 Task: Block the email address 'info@pixelsparty.com' in Outlook's Junk Email settings.
Action: Mouse moved to (121, 78)
Screenshot: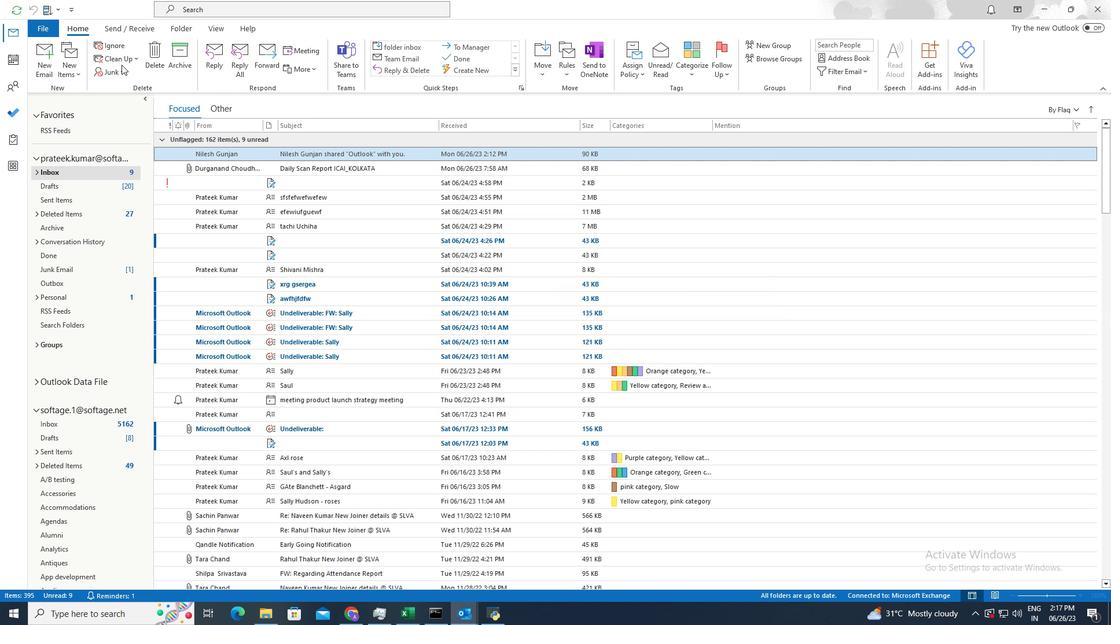 
Action: Mouse pressed left at (121, 78)
Screenshot: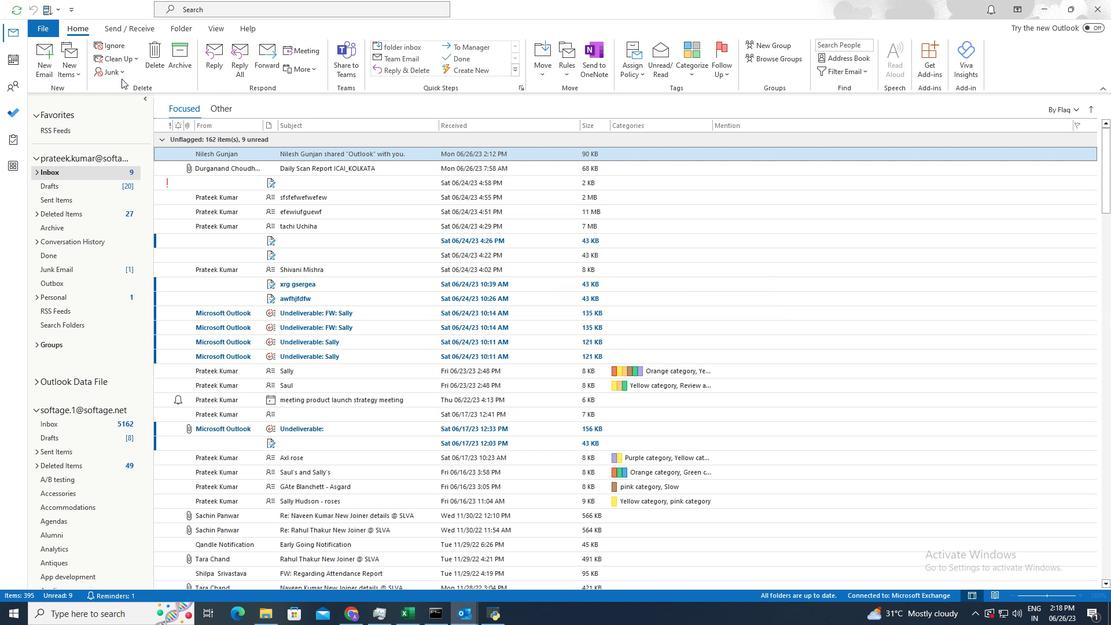 
Action: Mouse moved to (116, 71)
Screenshot: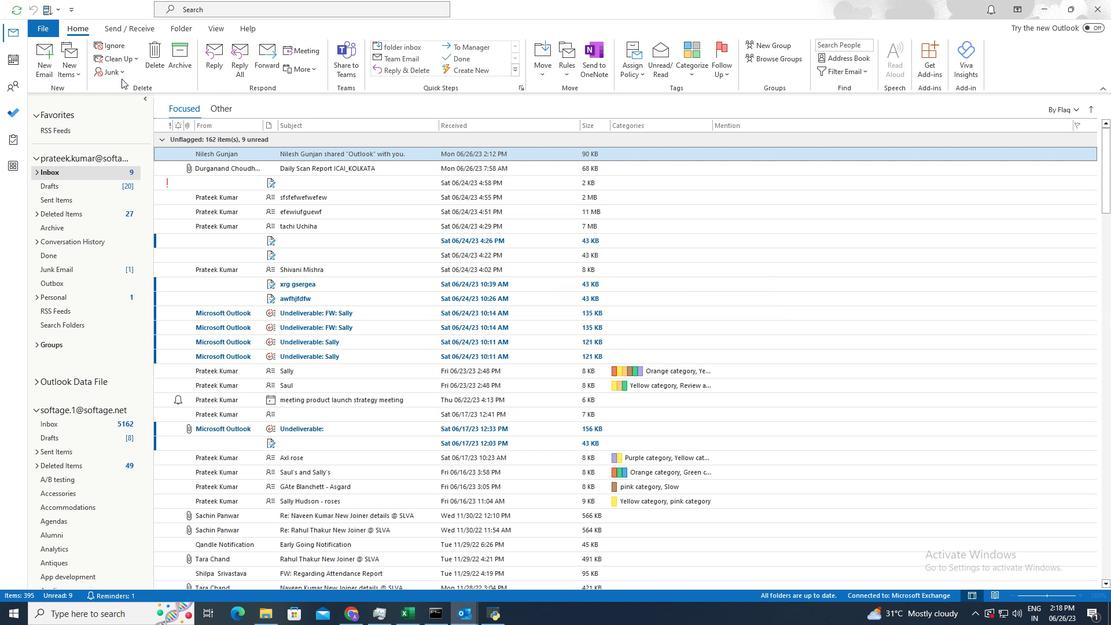 
Action: Mouse pressed left at (116, 71)
Screenshot: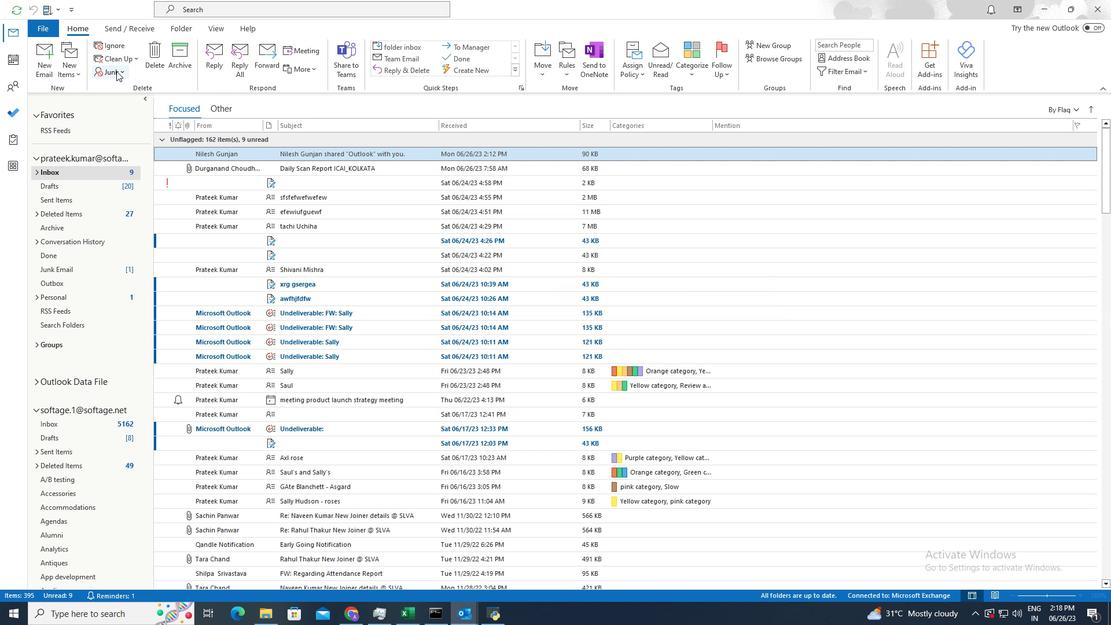 
Action: Mouse moved to (154, 169)
Screenshot: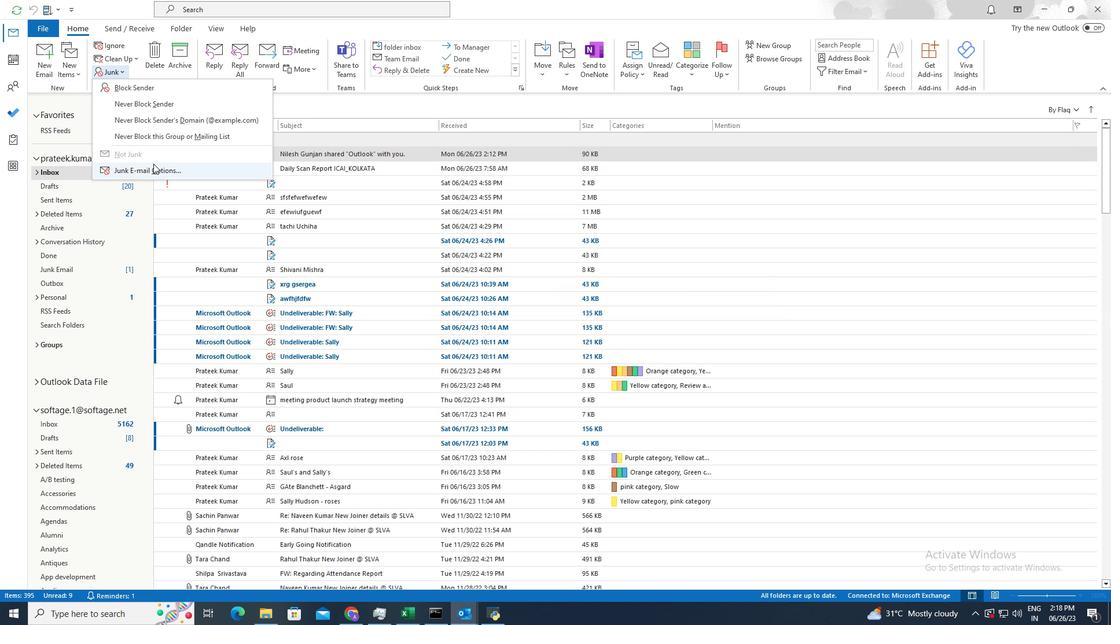 
Action: Mouse pressed left at (154, 169)
Screenshot: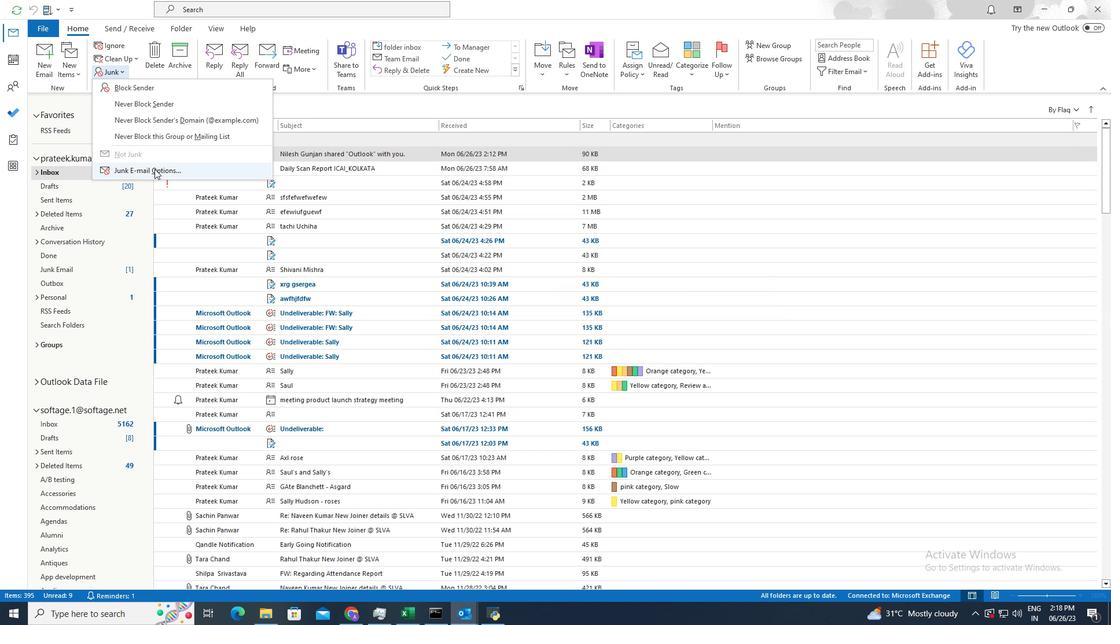 
Action: Mouse moved to (577, 181)
Screenshot: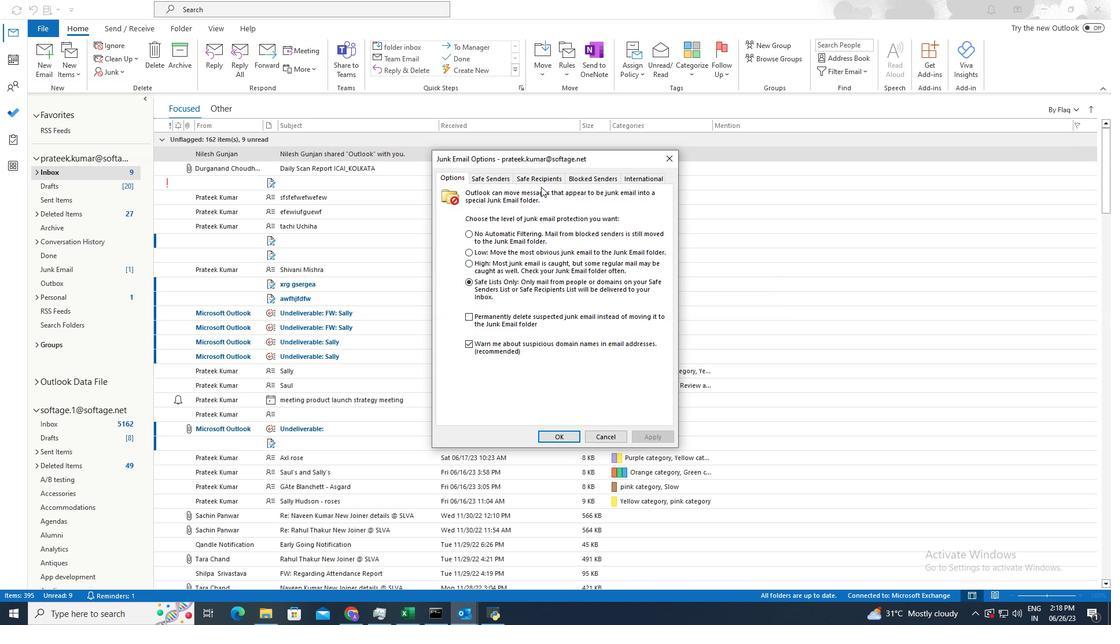 
Action: Mouse pressed left at (577, 181)
Screenshot: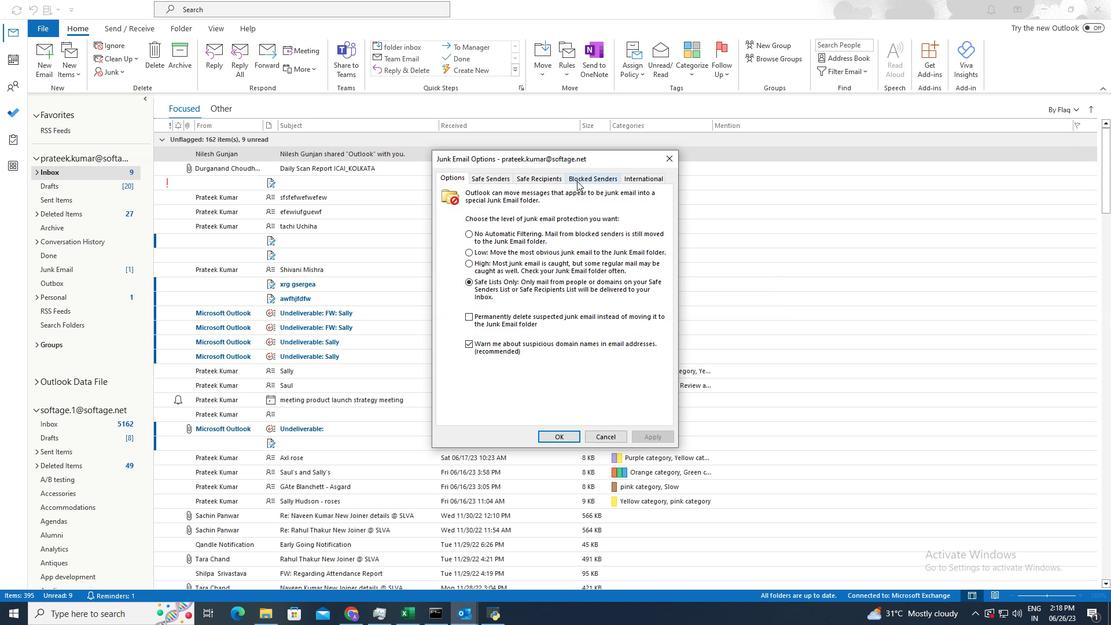 
Action: Mouse moved to (626, 222)
Screenshot: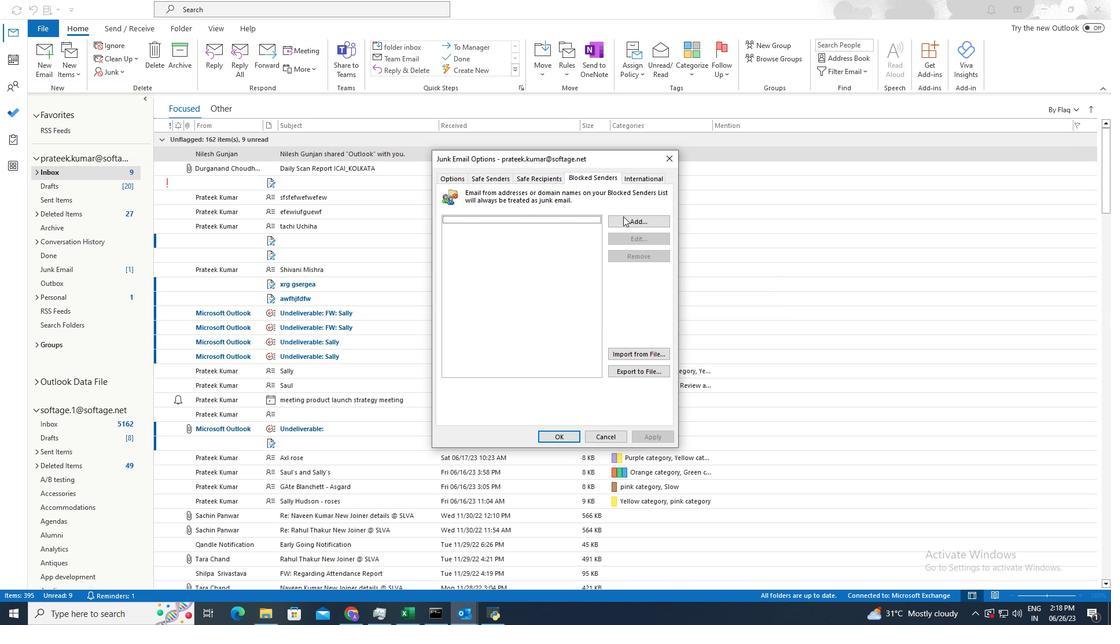 
Action: Mouse pressed left at (626, 222)
Screenshot: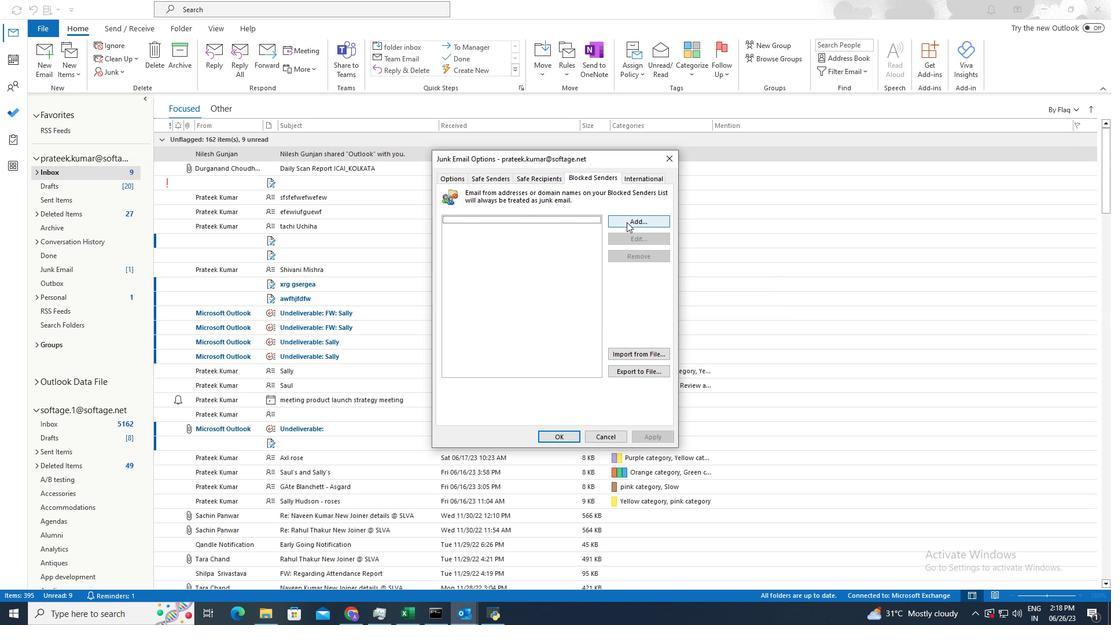 
Action: Mouse moved to (626, 222)
Screenshot: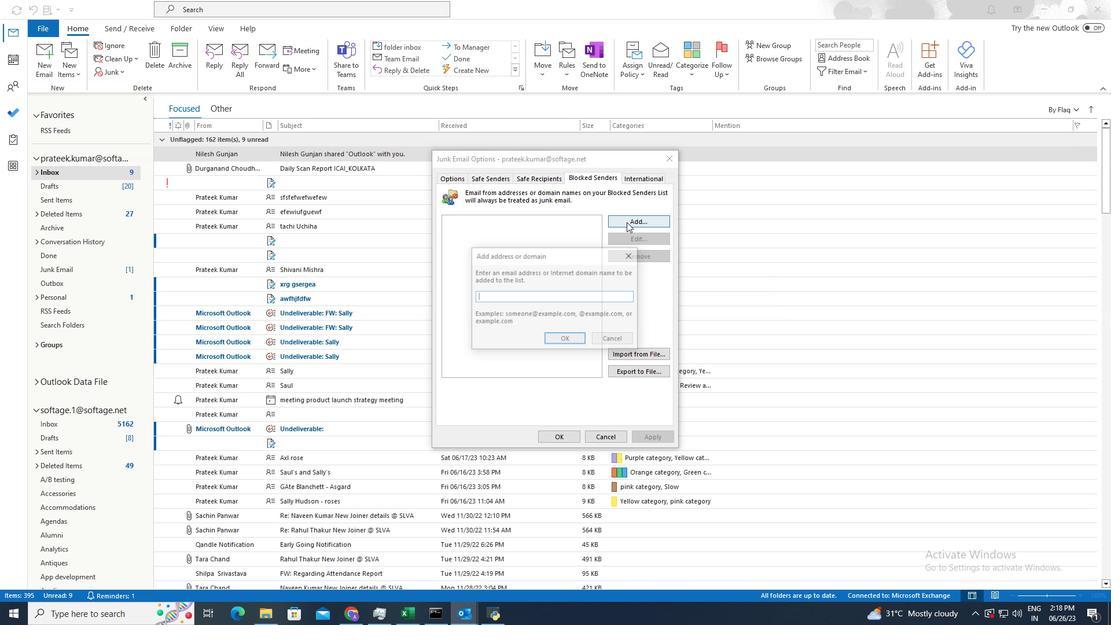 
Action: Key pressed info<Key.shift>@pi
Screenshot: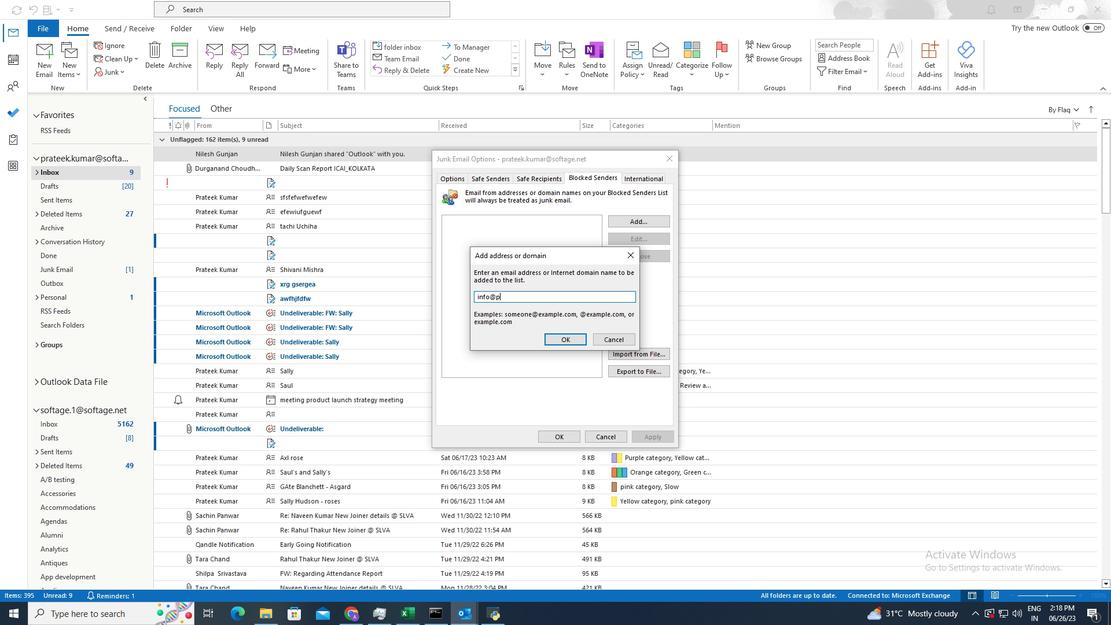 
Action: Mouse moved to (626, 222)
Screenshot: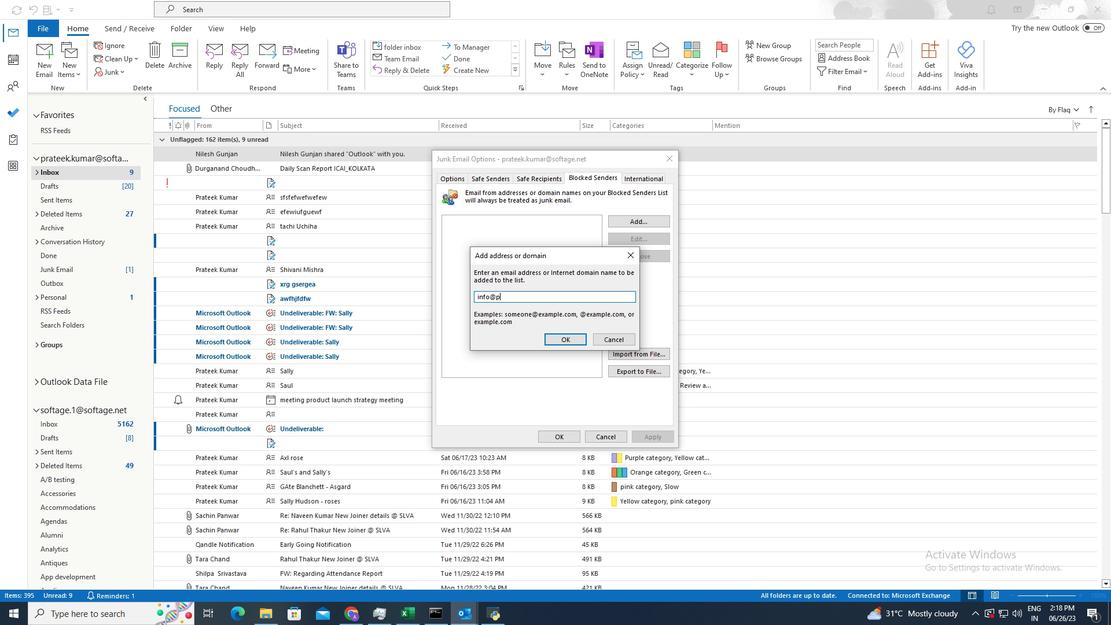 
Action: Key pressed xelsparty.com
Screenshot: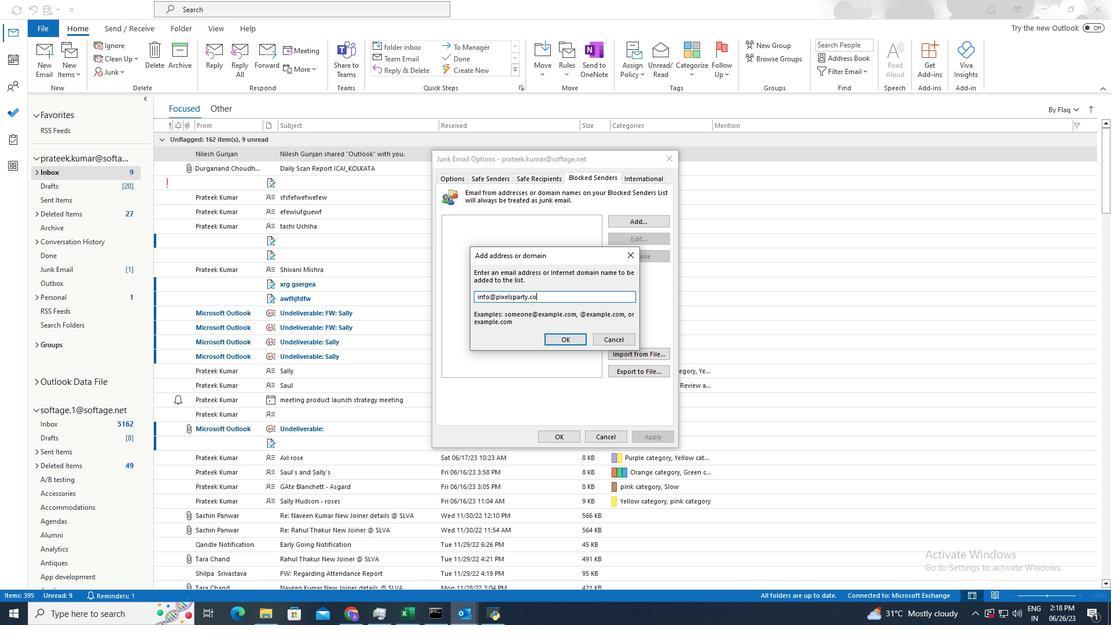 
Action: Mouse moved to (559, 339)
Screenshot: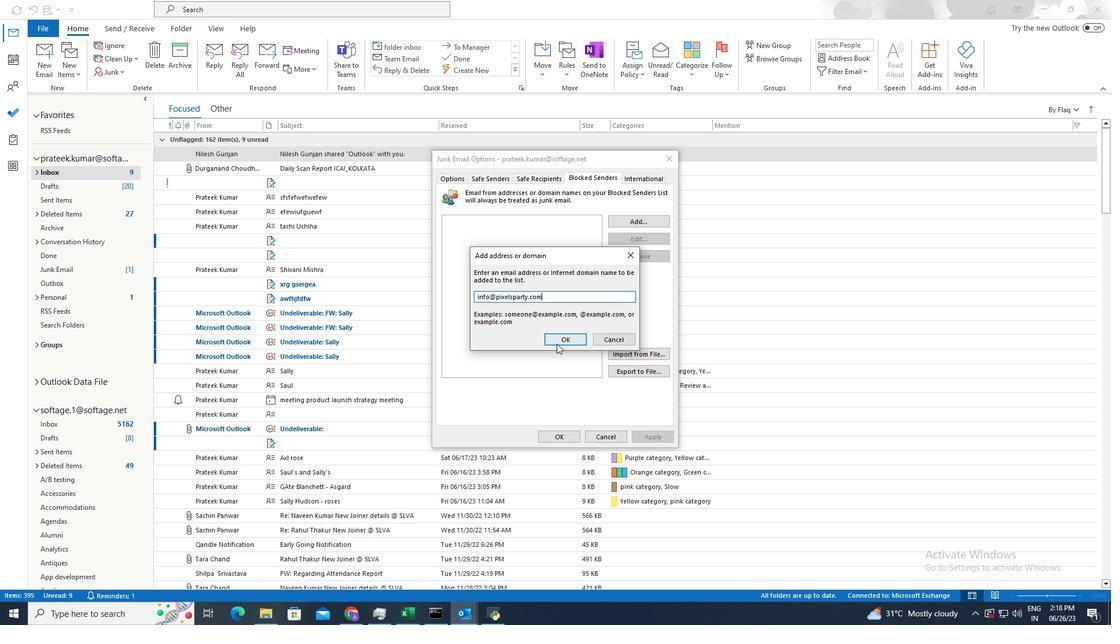 
Action: Mouse pressed left at (559, 339)
Screenshot: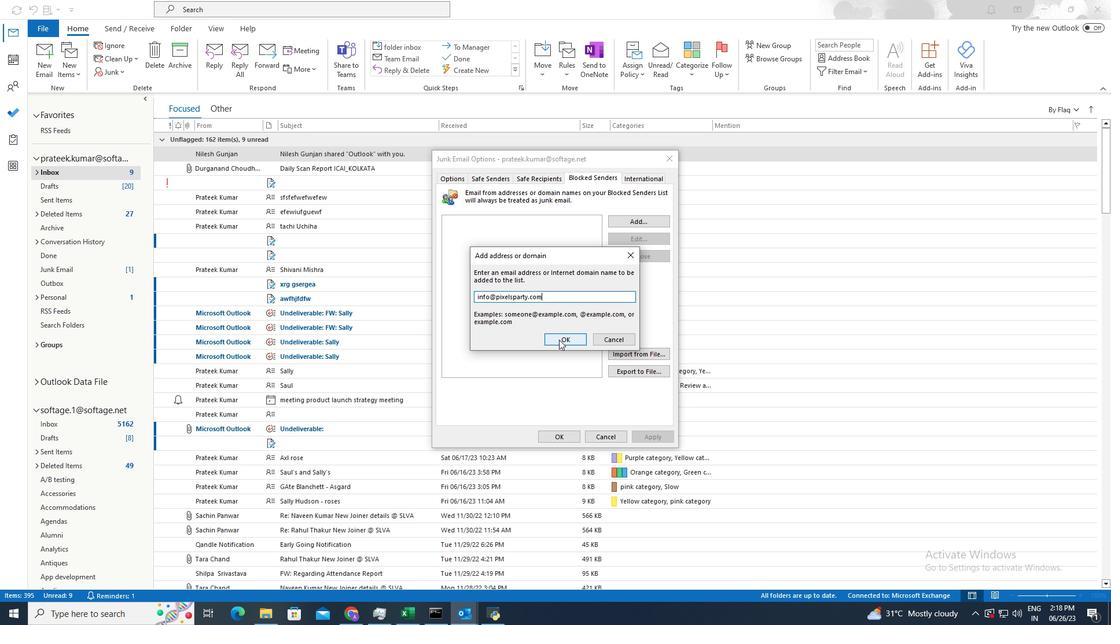 
Action: Mouse moved to (523, 221)
Screenshot: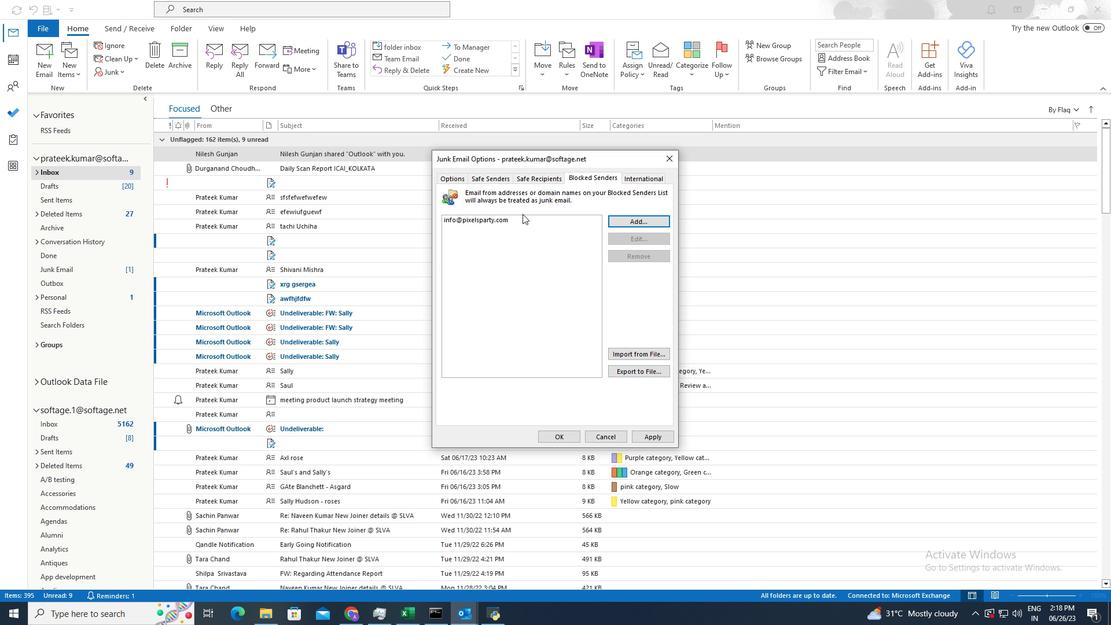 
Action: Mouse pressed left at (523, 221)
Screenshot: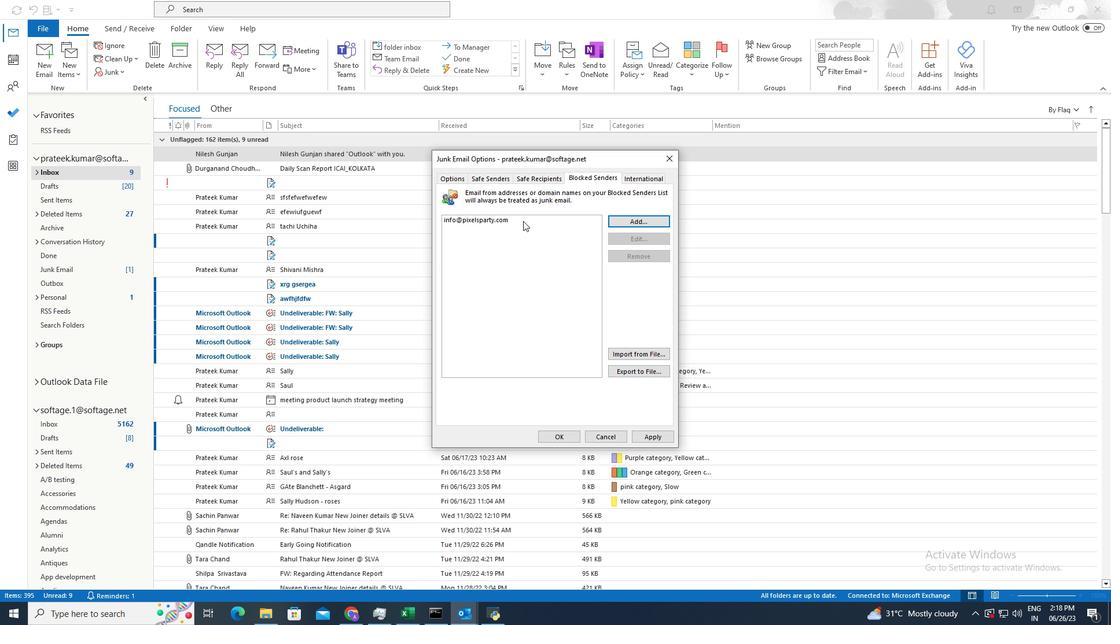 
Action: Mouse moved to (639, 372)
Screenshot: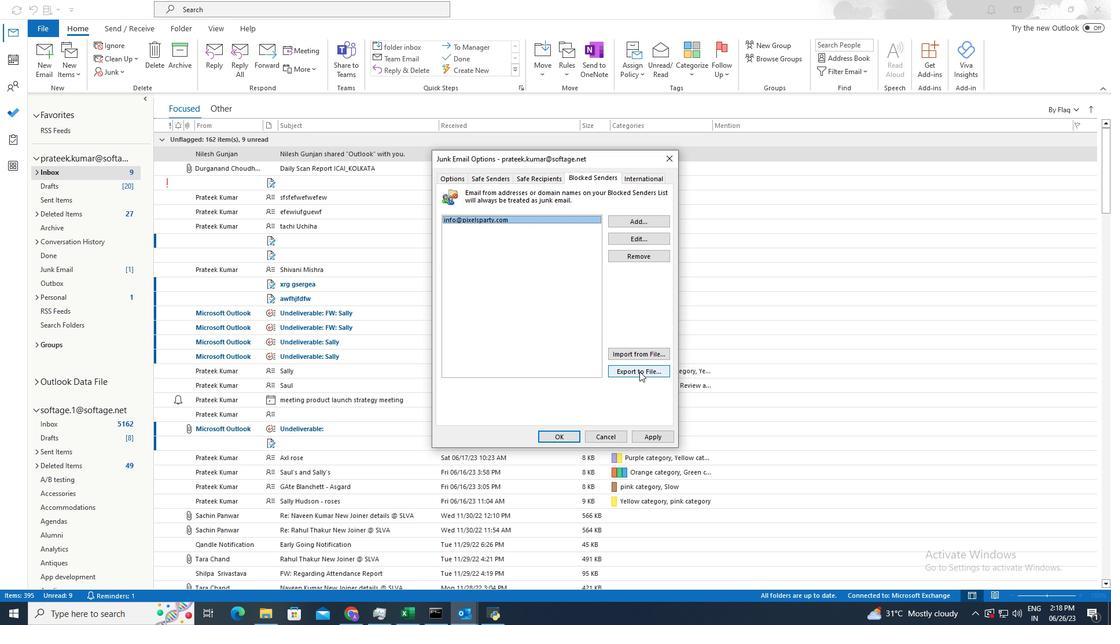 
Action: Mouse pressed left at (639, 372)
Screenshot: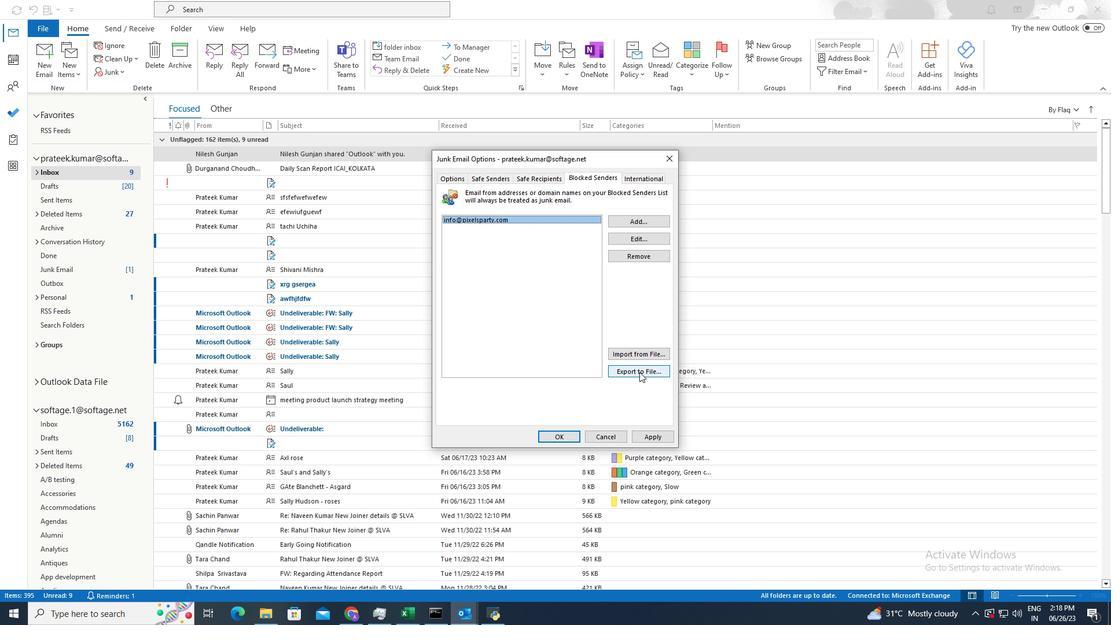 
Action: Mouse moved to (584, 274)
Screenshot: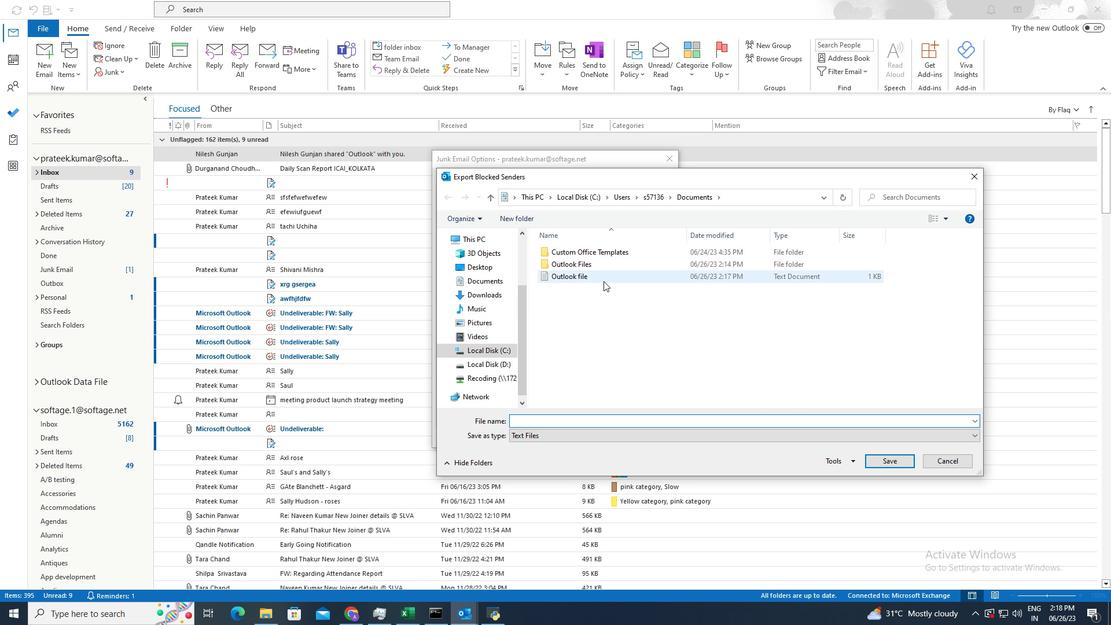 
Action: Mouse pressed left at (584, 274)
Screenshot: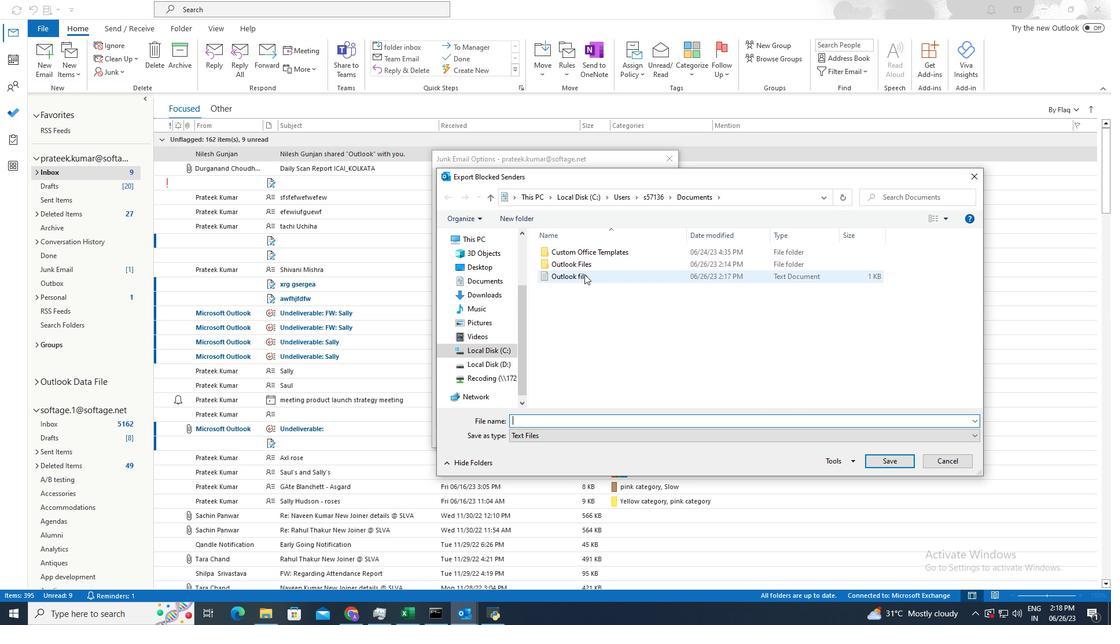 
Action: Mouse moved to (903, 461)
Screenshot: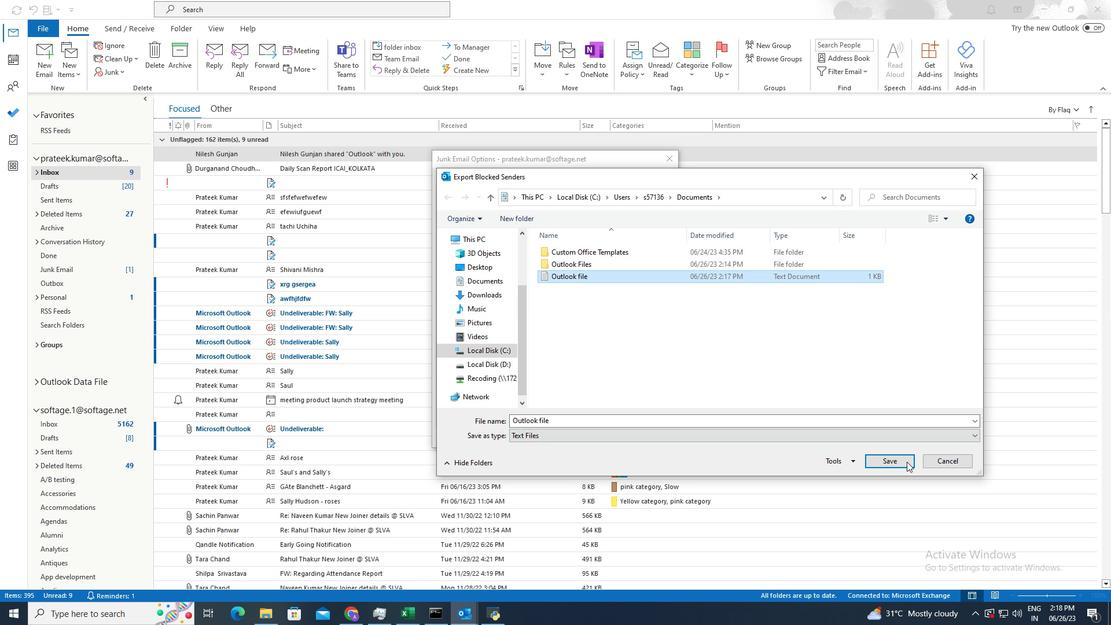 
Action: Mouse pressed left at (903, 461)
Screenshot: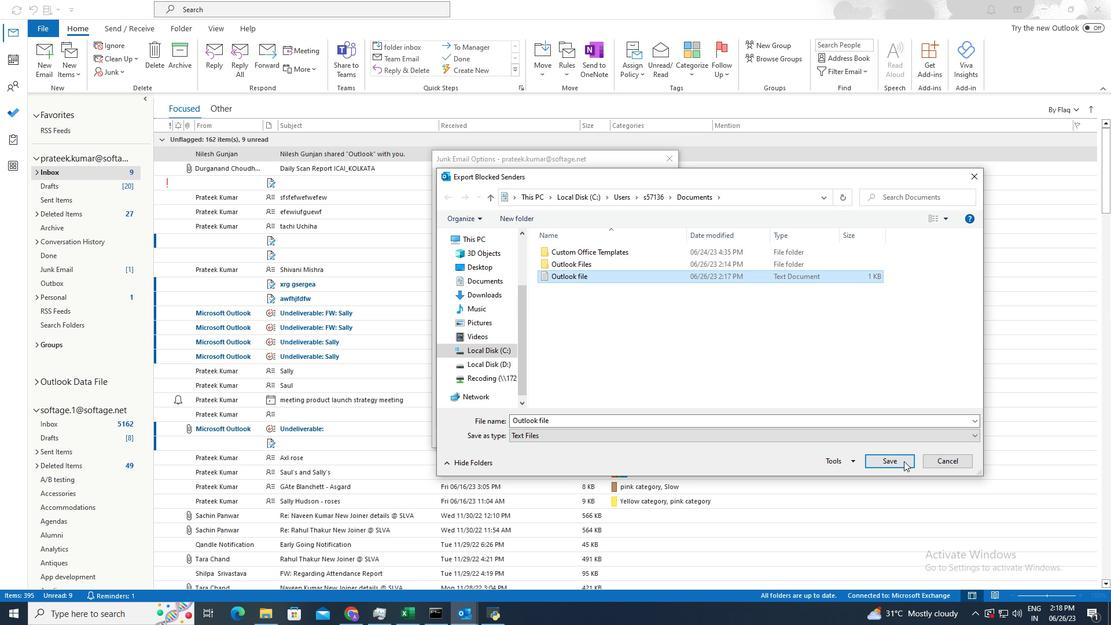 
Action: Mouse moved to (591, 307)
Screenshot: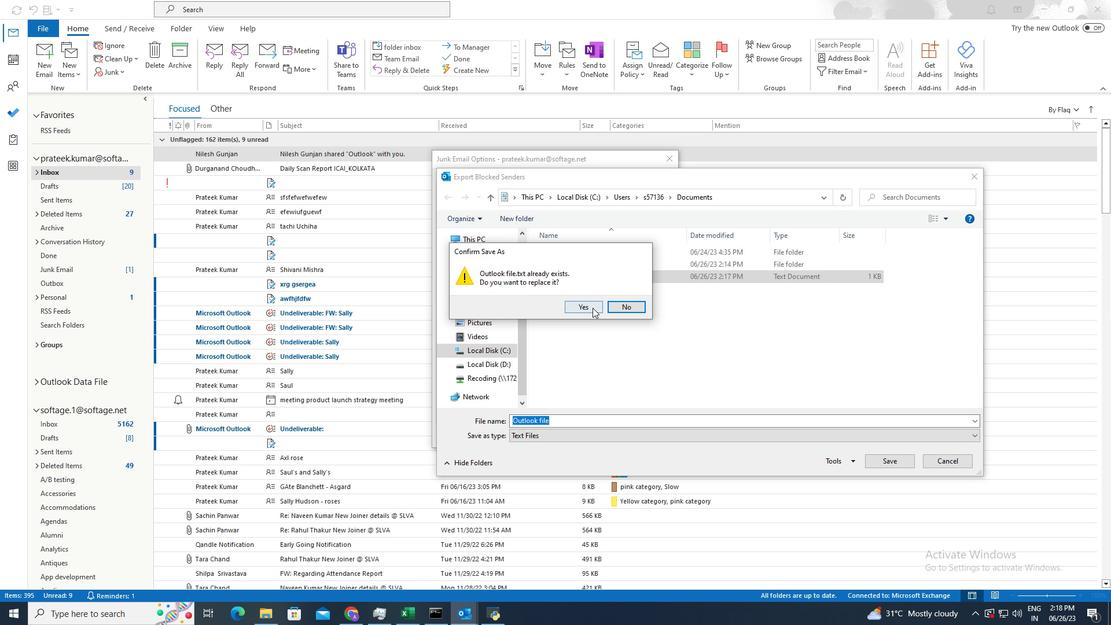 
Action: Mouse pressed left at (591, 307)
Screenshot: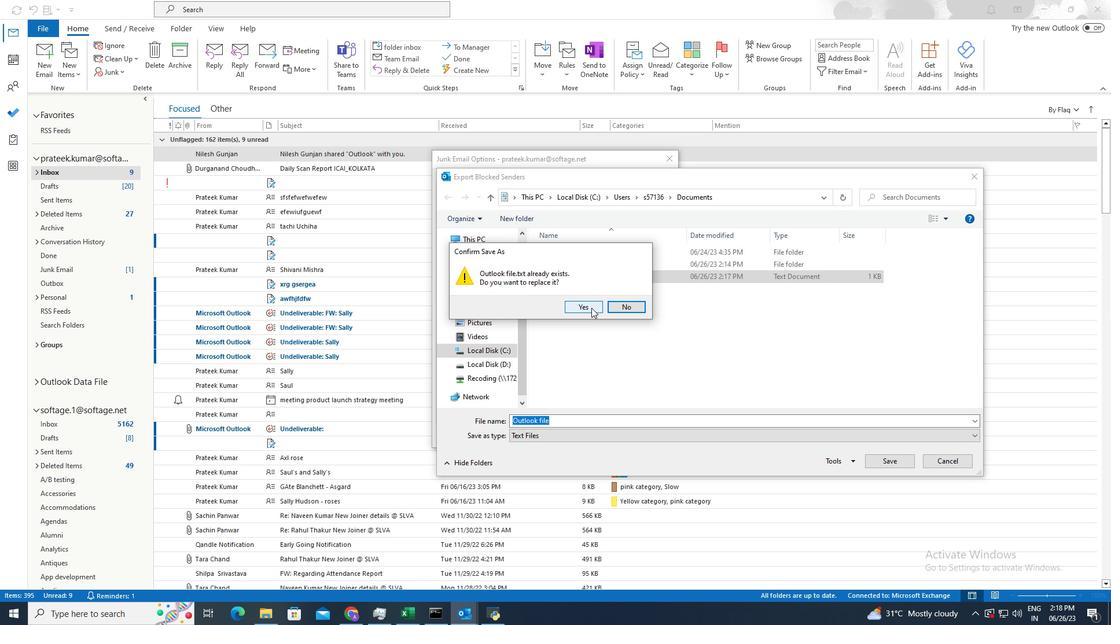 
Action: Mouse moved to (574, 437)
Screenshot: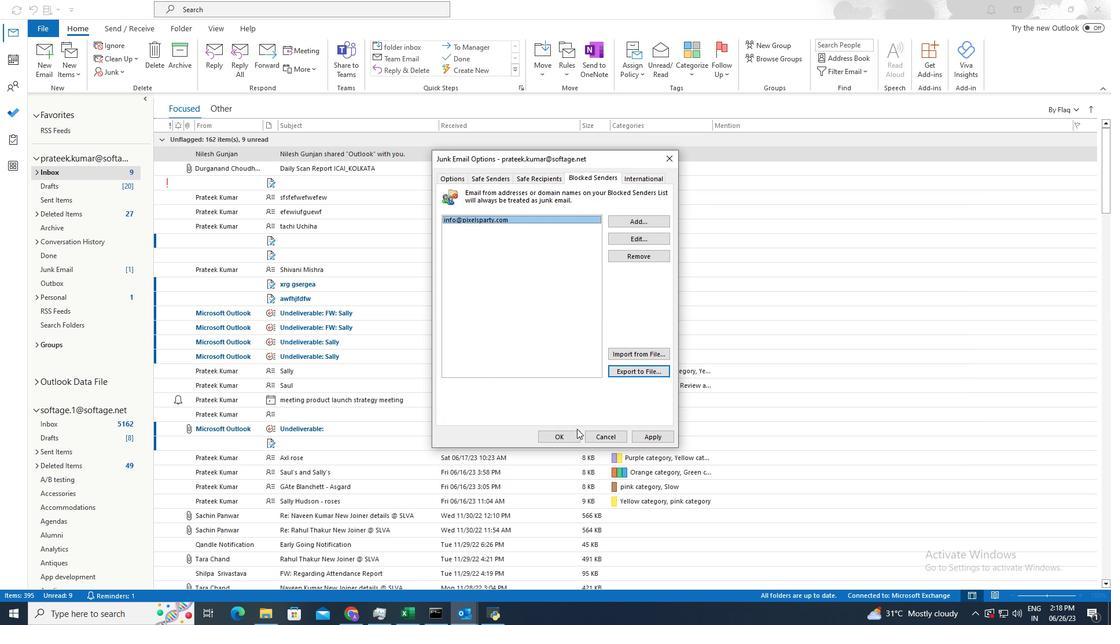 
Action: Mouse pressed left at (574, 437)
Screenshot: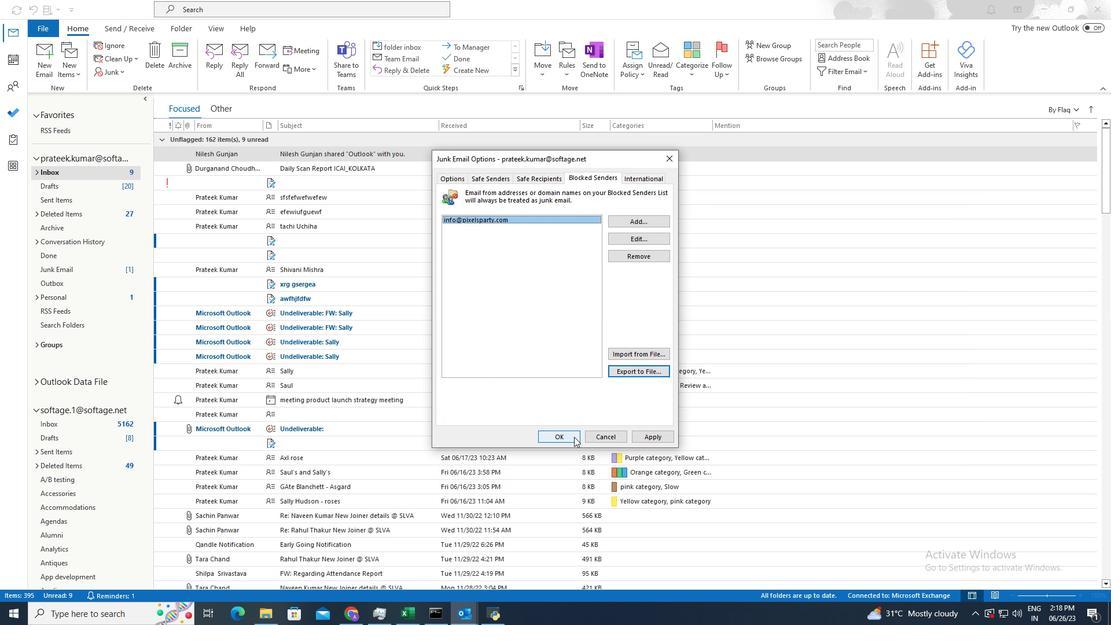 
